 Task: Open a blank sheet, save the file as Amelia Add the quote 'The only person you should try to be better than is the person you were yesterday.'The only person you should try to be better than is the person you were yesterday.  Apply font style Apply font style Gabriola and font size 22 Align the text to the Left .Change the text color to  Purple
Action: Key pressed ctrl+N
Screenshot: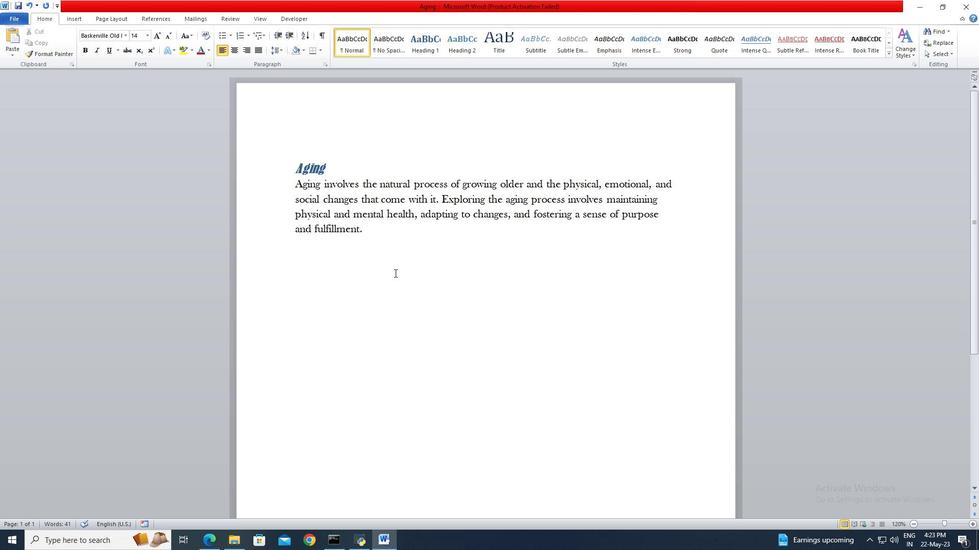 
Action: Mouse moved to (21, 17)
Screenshot: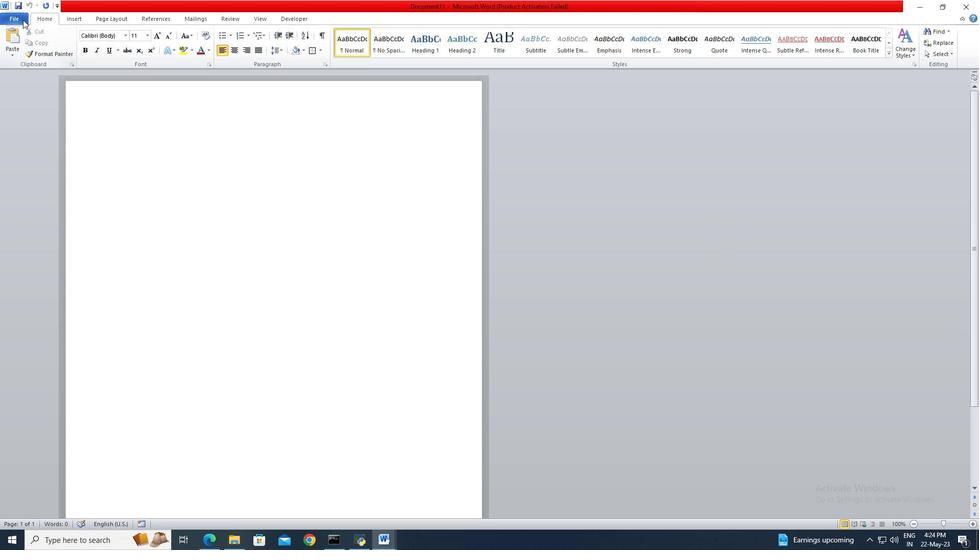 
Action: Mouse pressed left at (21, 17)
Screenshot: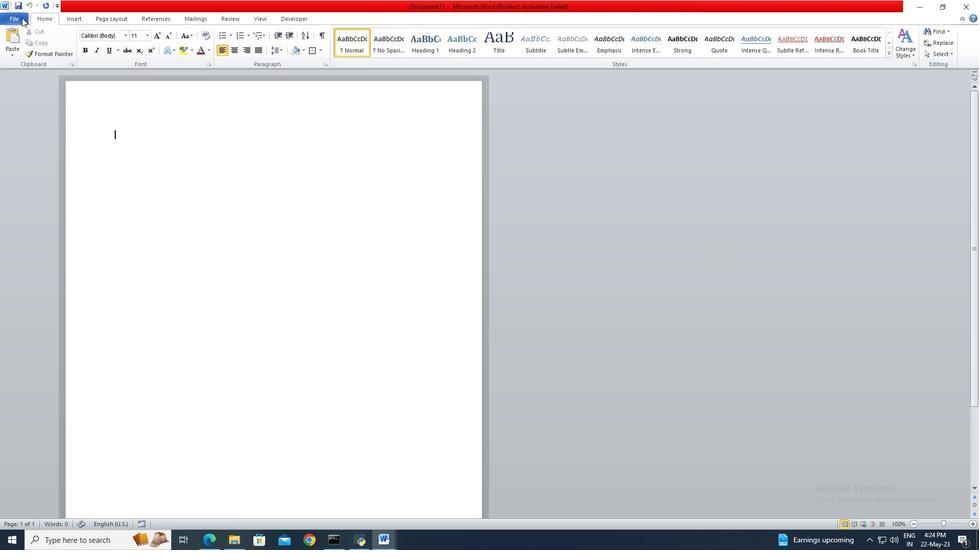 
Action: Mouse moved to (32, 49)
Screenshot: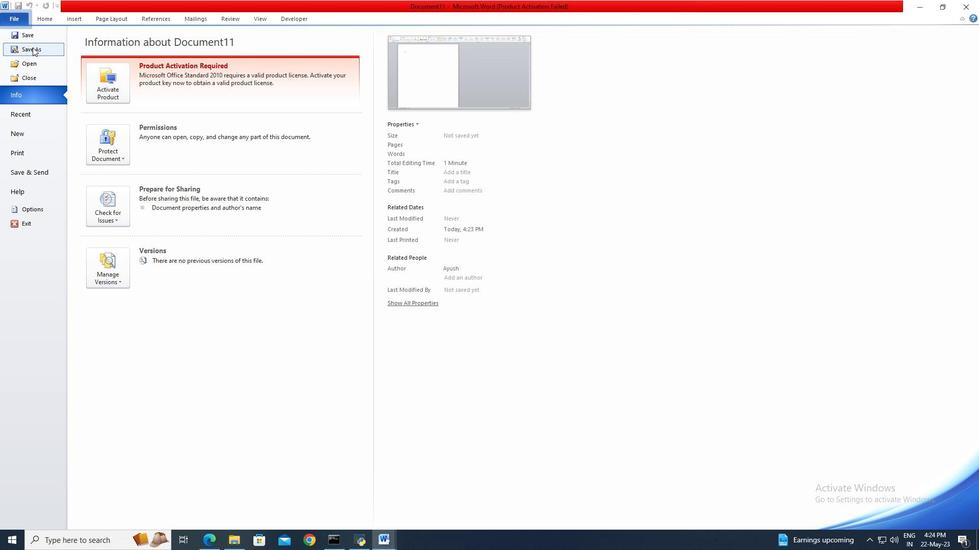 
Action: Mouse pressed left at (32, 49)
Screenshot: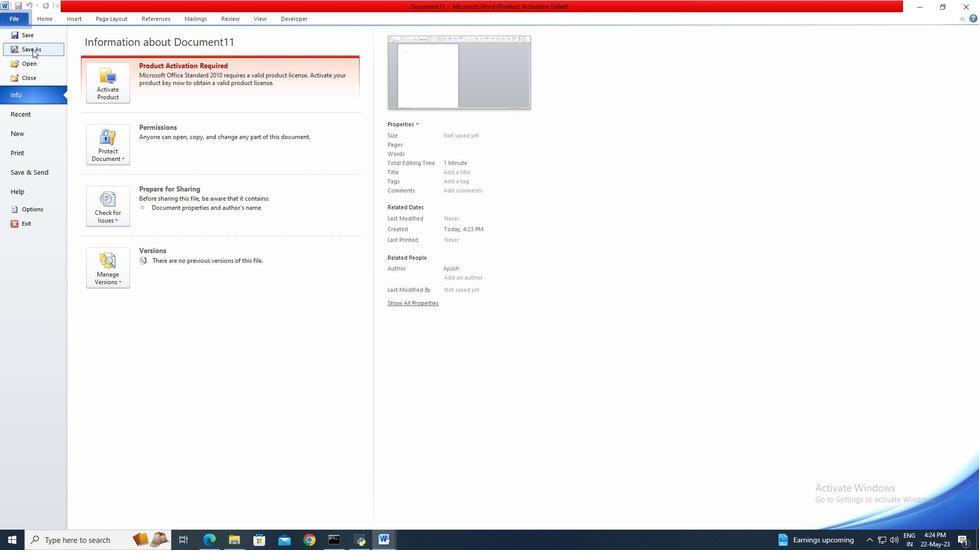 
Action: Key pressed <Key.shift>Amelia
Screenshot: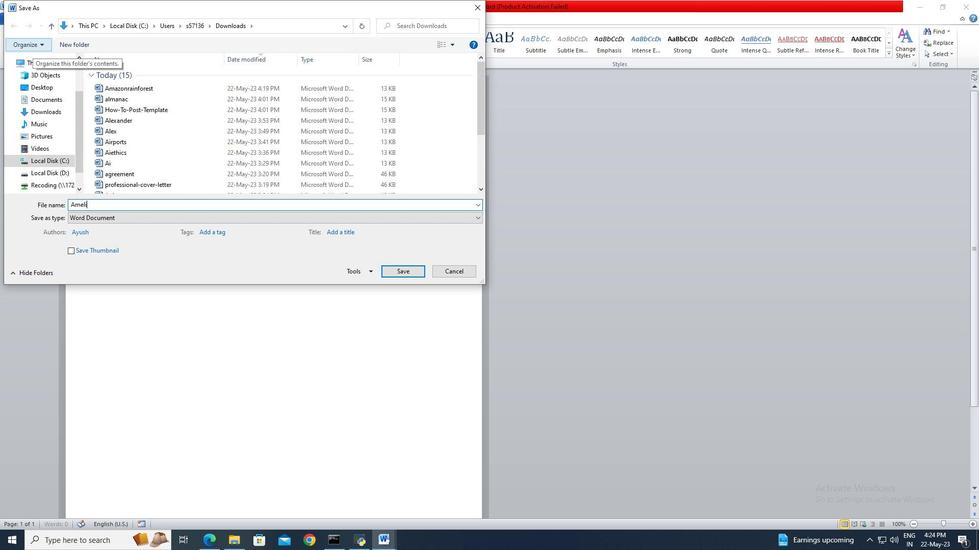
Action: Mouse moved to (396, 275)
Screenshot: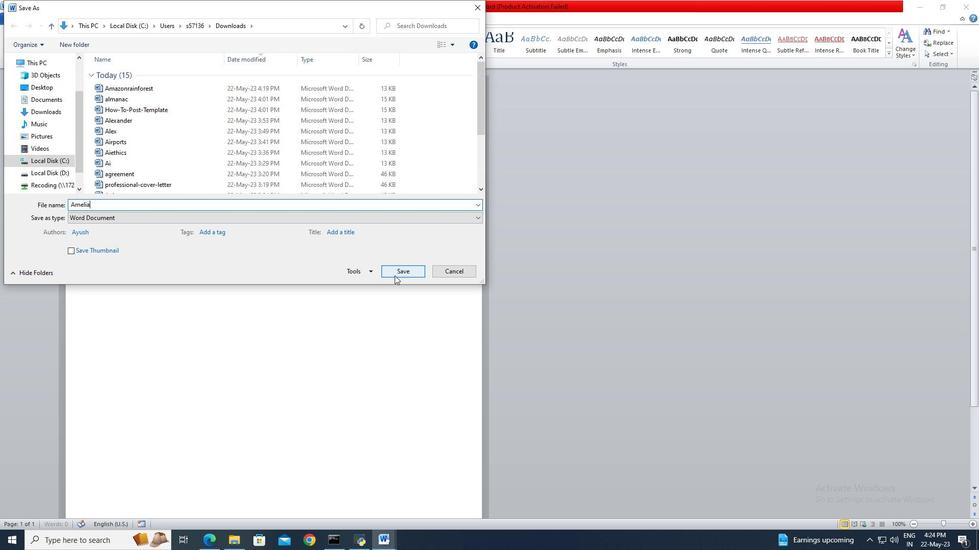 
Action: Mouse pressed left at (396, 275)
Screenshot: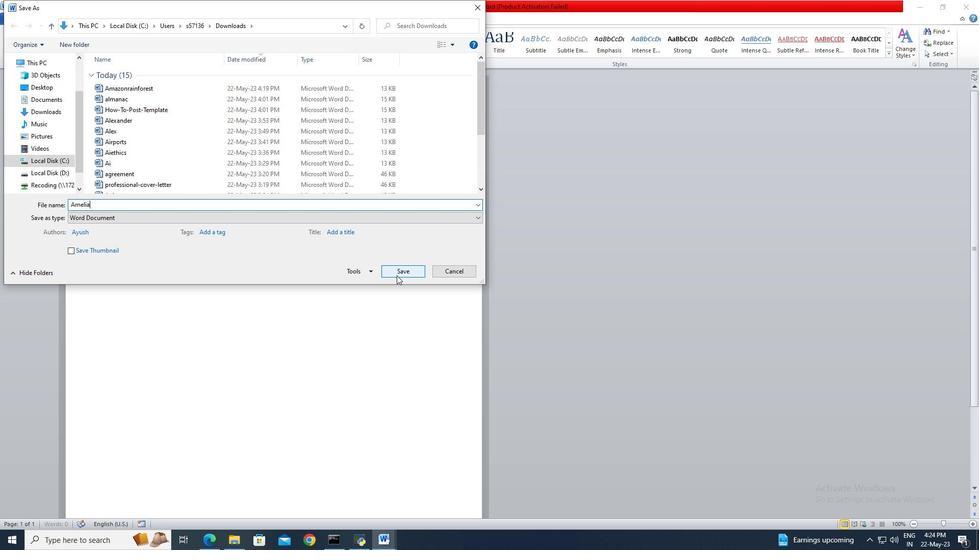 
Action: Mouse moved to (318, 217)
Screenshot: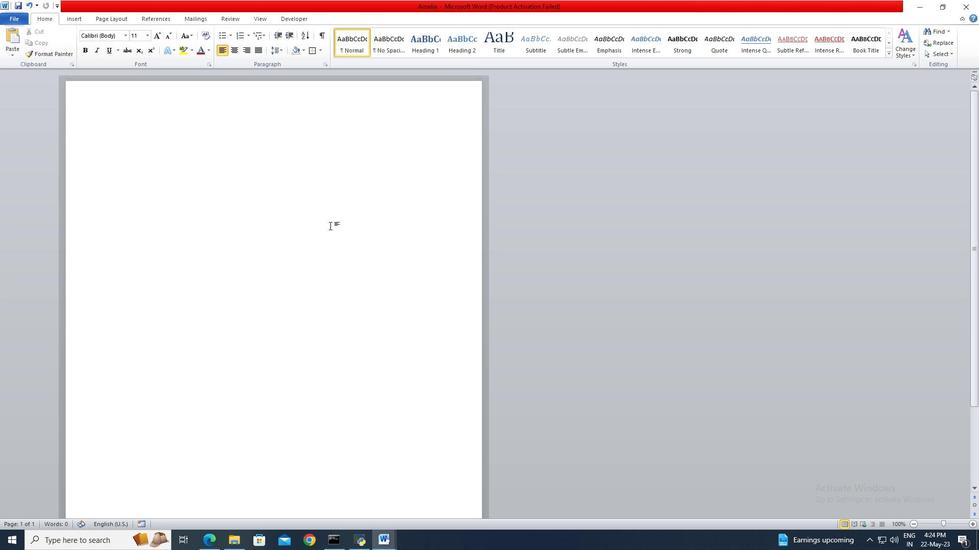 
Action: Key pressed '<Key.shift>The<Key.space>only<Key.space>person<Key.space>you<Key.space>should<Key.space>try<Key.space>to<Key.space>be<Key.space>better<Key.space>than<Key.space>is<Key.space>the<Key.space>person<Key.space>you<Key.space>were<Key.space>yesterday.'
Screenshot: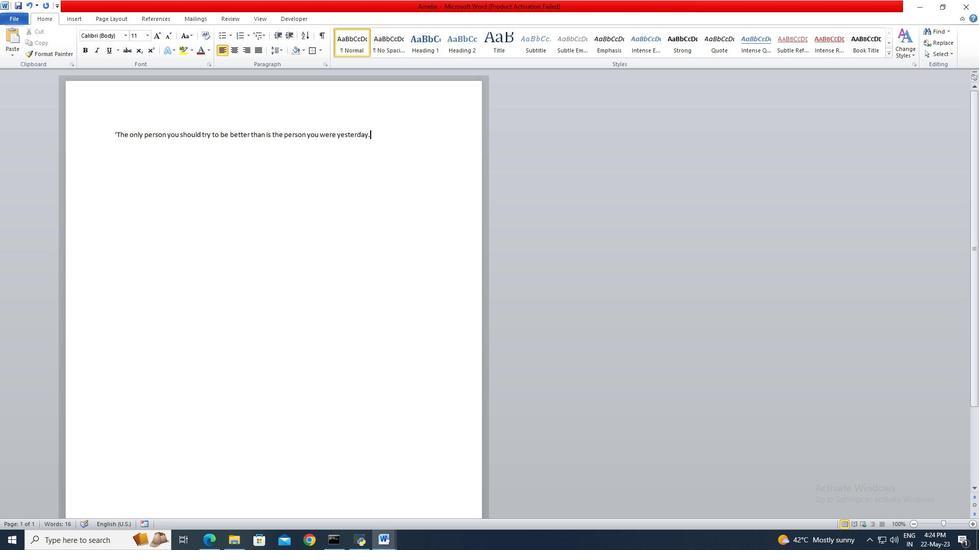 
Action: Mouse moved to (111, 132)
Screenshot: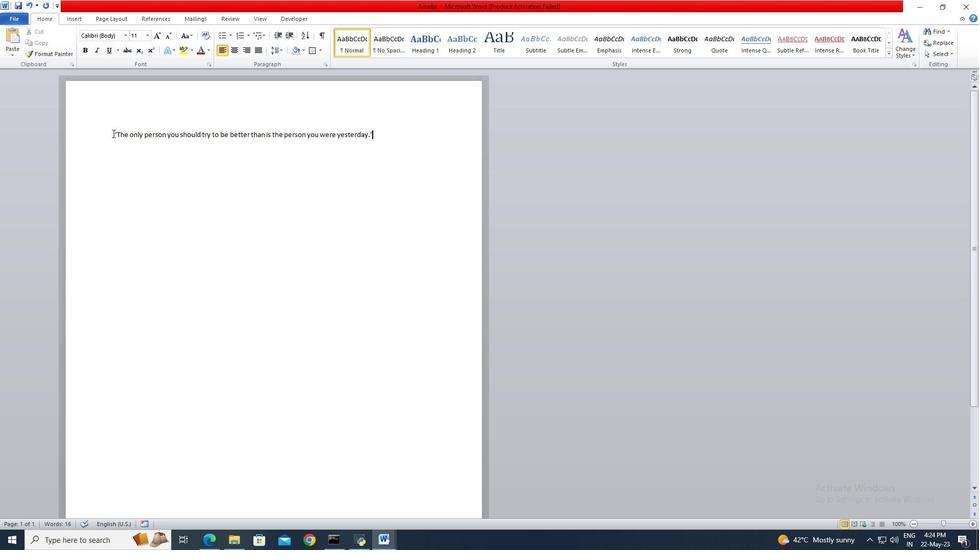 
Action: Mouse pressed left at (111, 132)
Screenshot: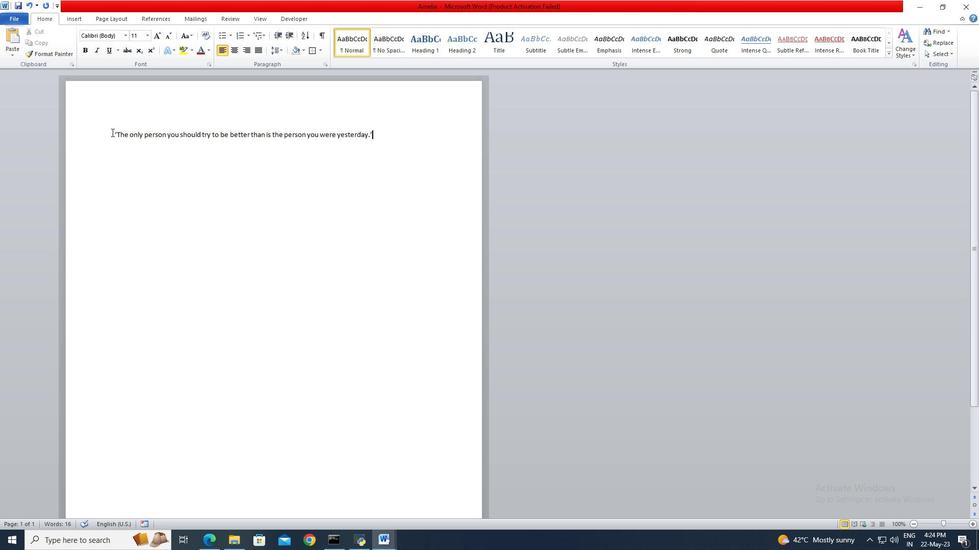 
Action: Mouse moved to (360, 147)
Screenshot: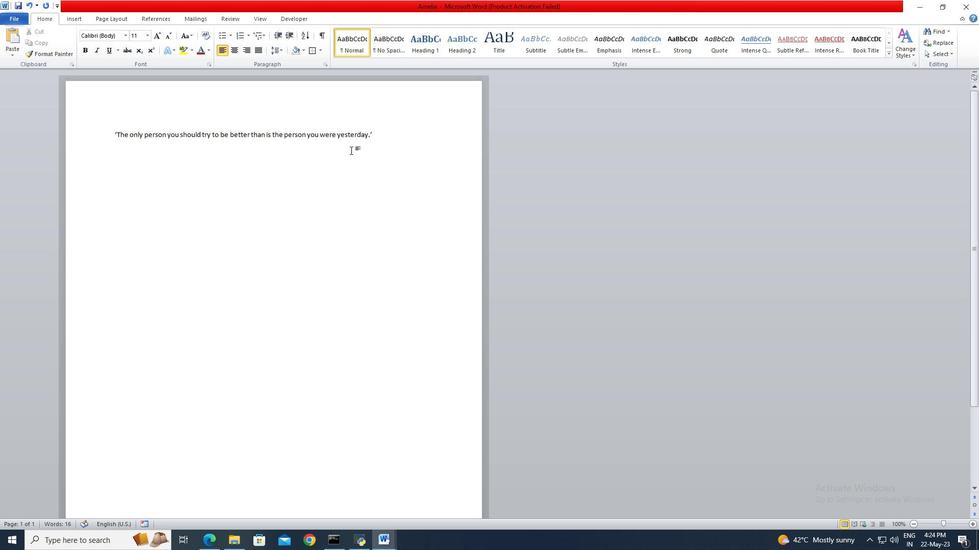 
Action: Key pressed <Key.shift>
Screenshot: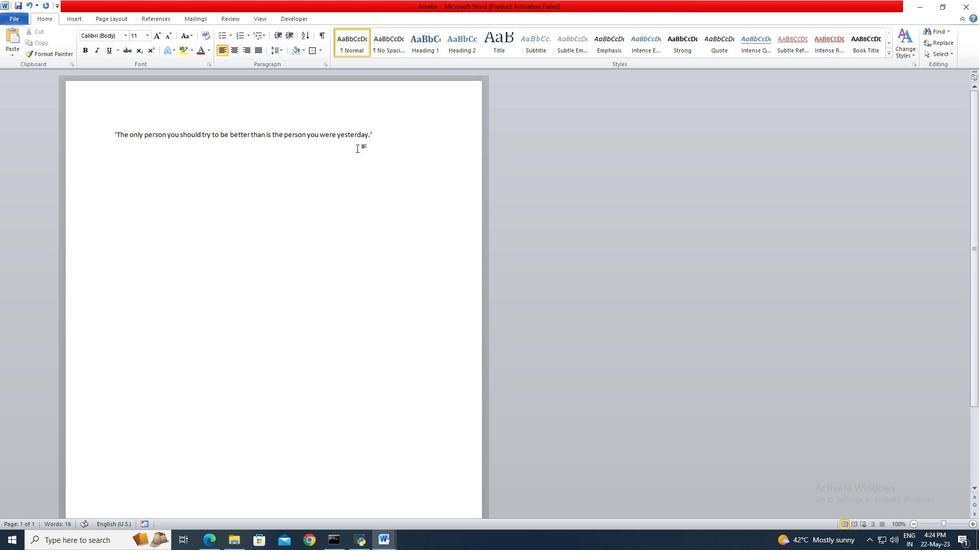 
Action: Mouse moved to (374, 139)
Screenshot: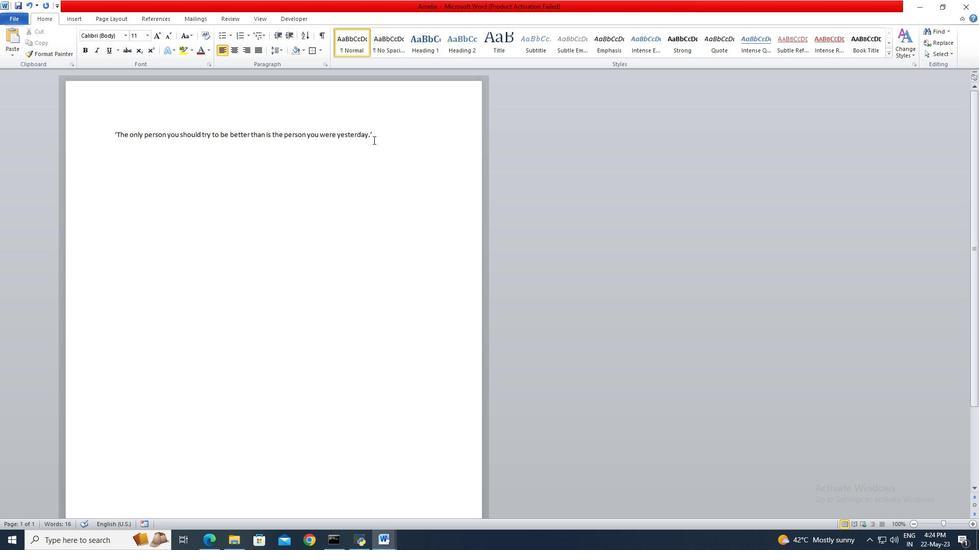 
Action: Mouse pressed left at (374, 139)
Screenshot: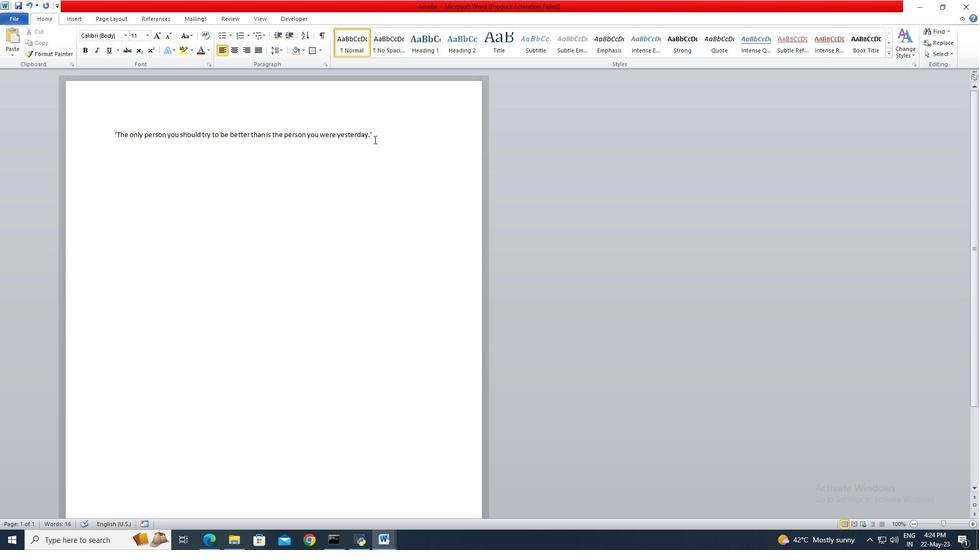 
Action: Key pressed <Key.shift><Key.shift><Key.shift>
Screenshot: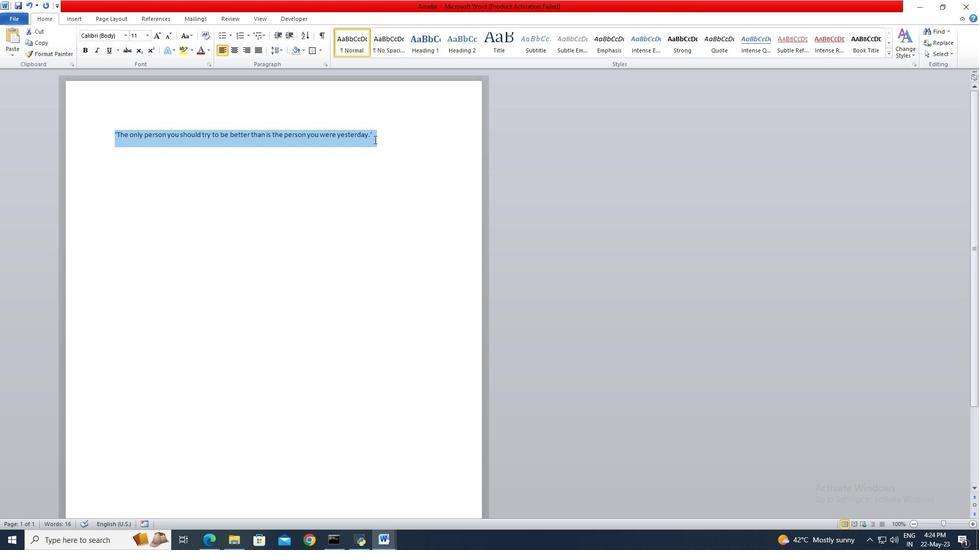 
Action: Mouse moved to (126, 33)
Screenshot: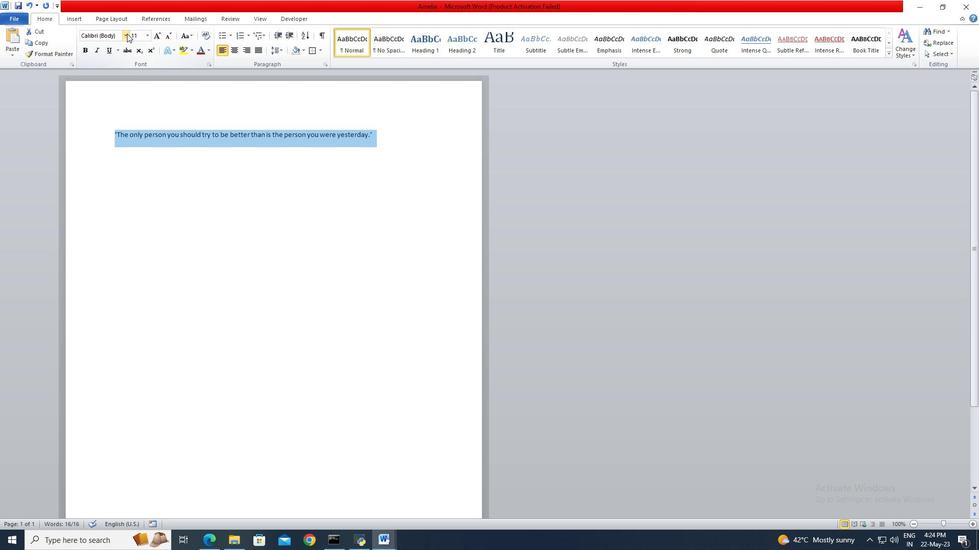 
Action: Mouse pressed left at (126, 33)
Screenshot: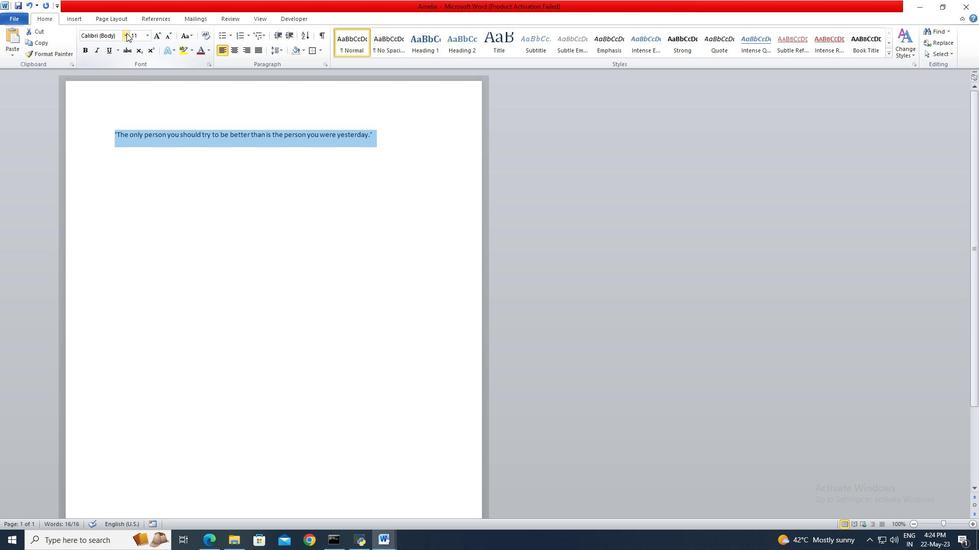 
Action: Mouse moved to (120, 301)
Screenshot: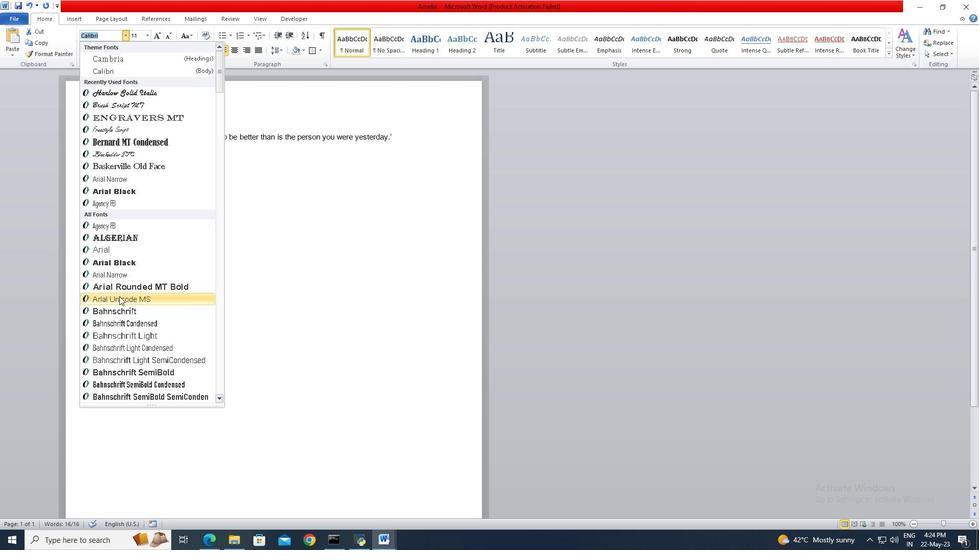 
Action: Mouse scrolled (120, 300) with delta (0, 0)
Screenshot: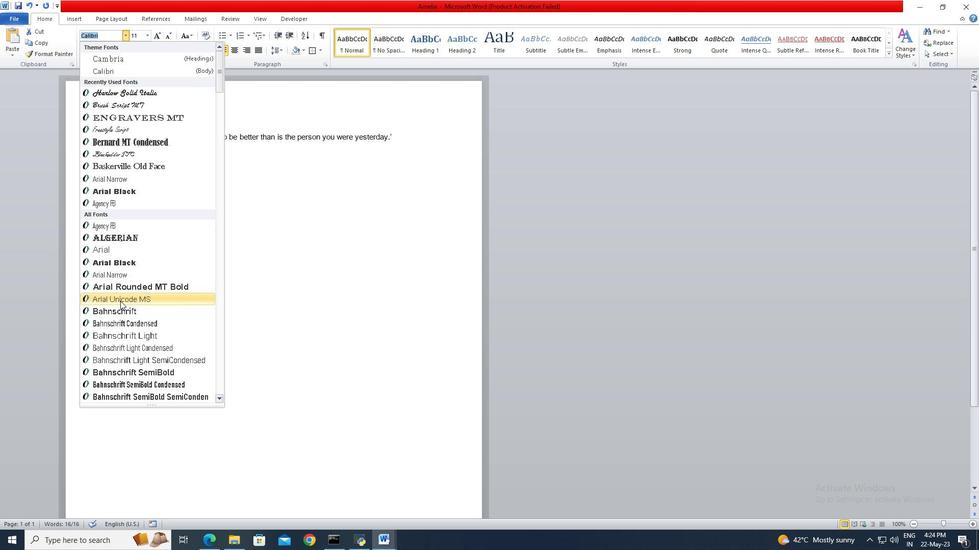 
Action: Mouse scrolled (120, 300) with delta (0, 0)
Screenshot: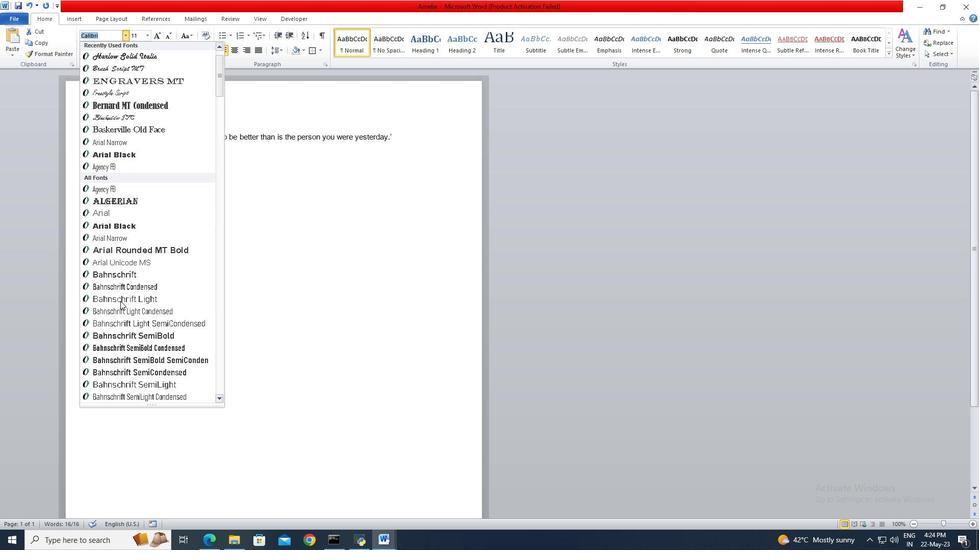 
Action: Mouse scrolled (120, 300) with delta (0, 0)
Screenshot: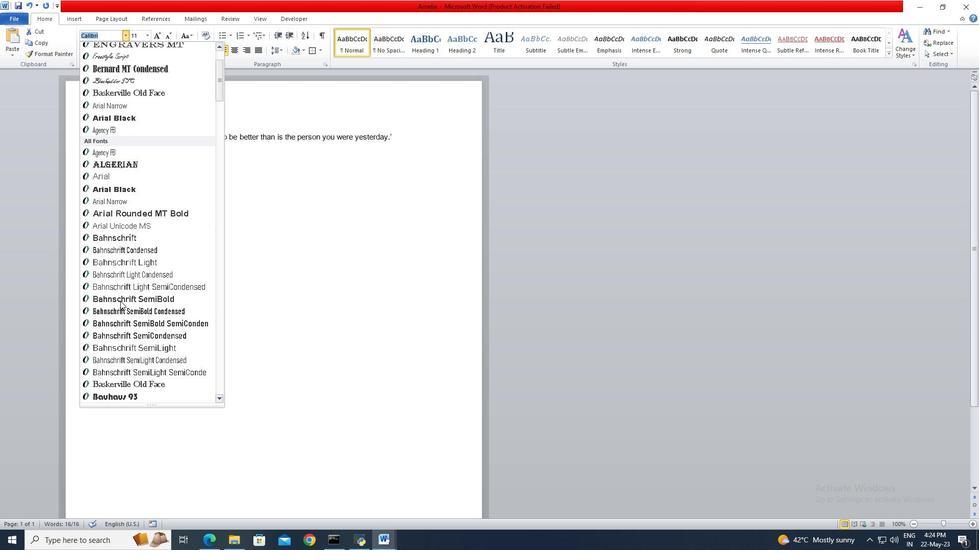 
Action: Mouse scrolled (120, 300) with delta (0, 0)
Screenshot: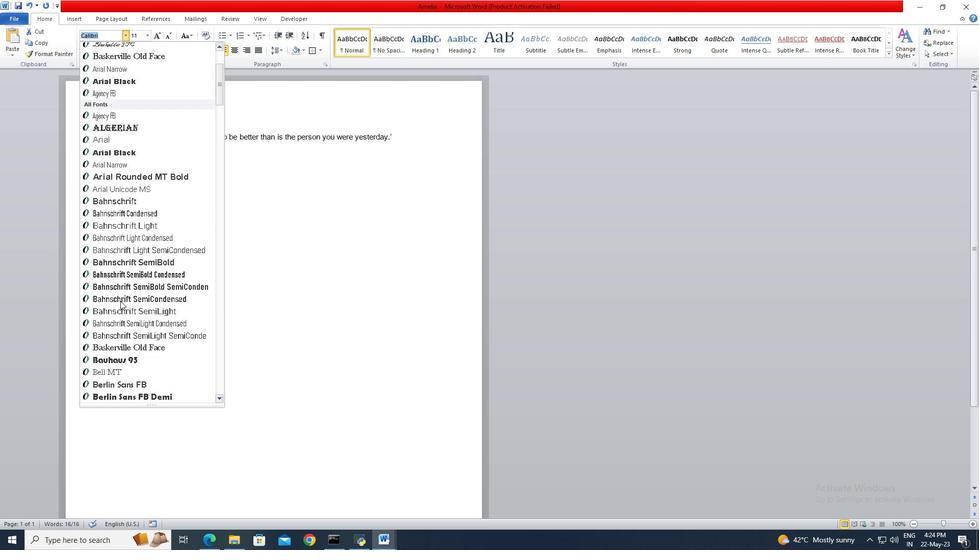 
Action: Mouse scrolled (120, 300) with delta (0, 0)
Screenshot: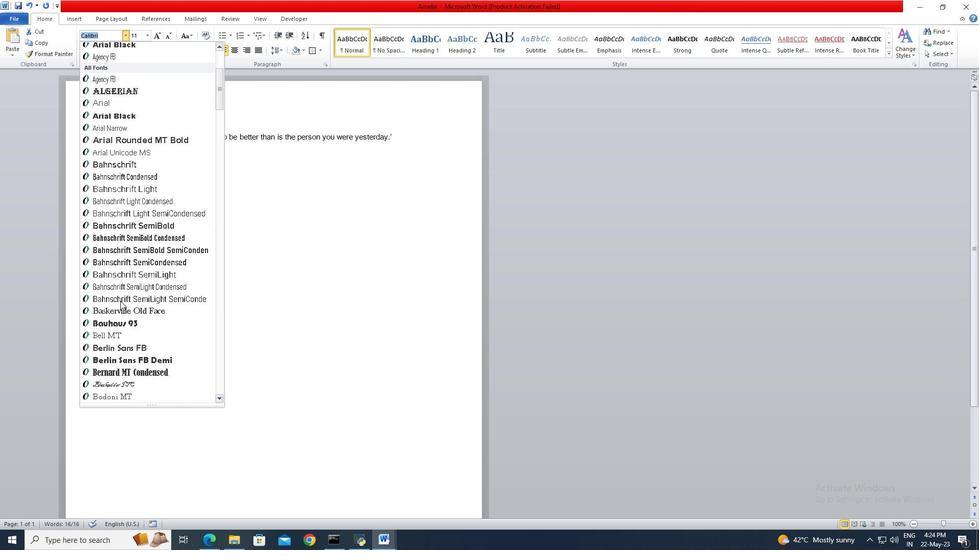 
Action: Mouse scrolled (120, 300) with delta (0, 0)
Screenshot: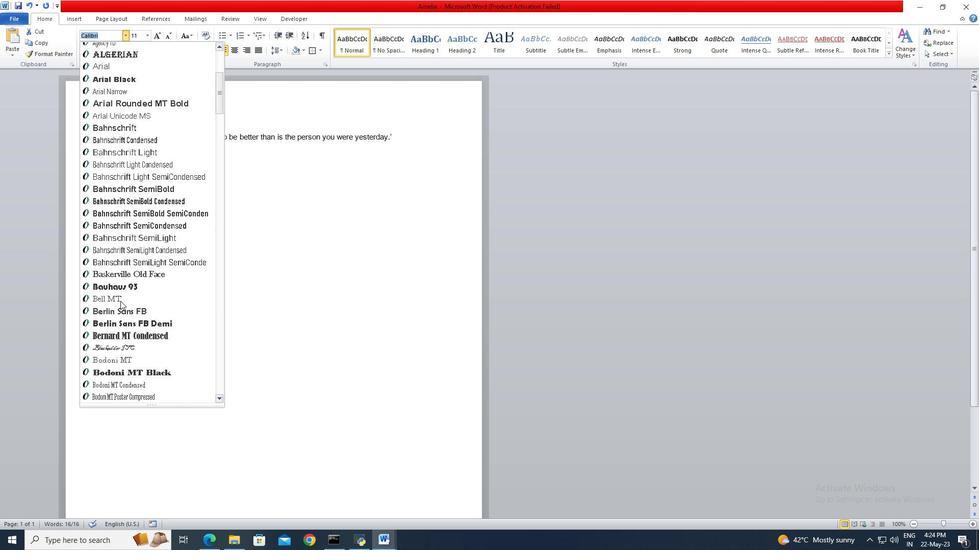 
Action: Mouse scrolled (120, 300) with delta (0, 0)
Screenshot: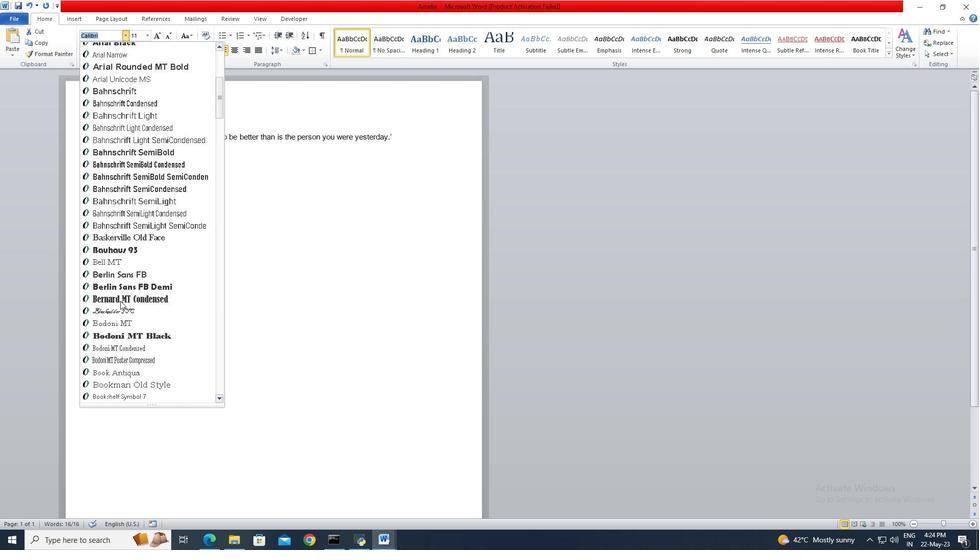 
Action: Mouse scrolled (120, 300) with delta (0, 0)
Screenshot: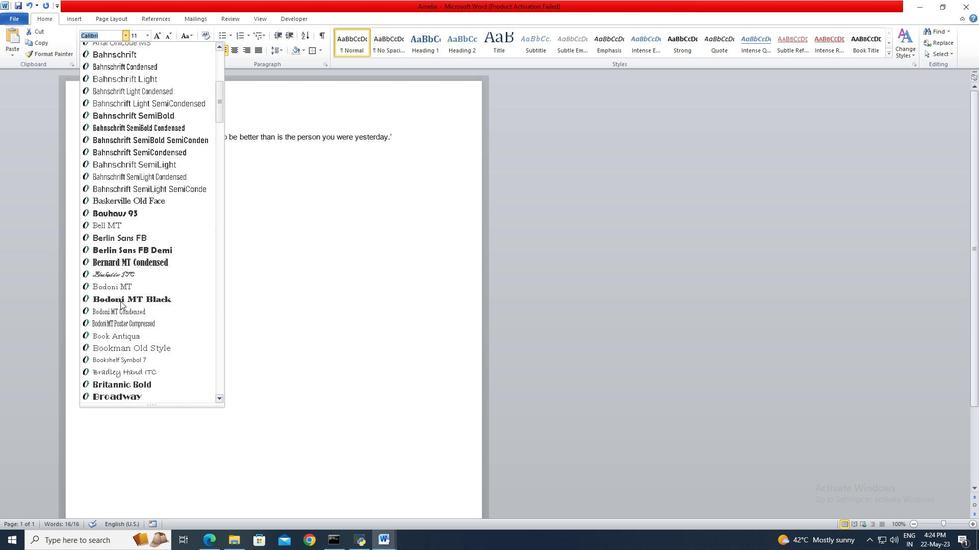 
Action: Mouse scrolled (120, 300) with delta (0, 0)
Screenshot: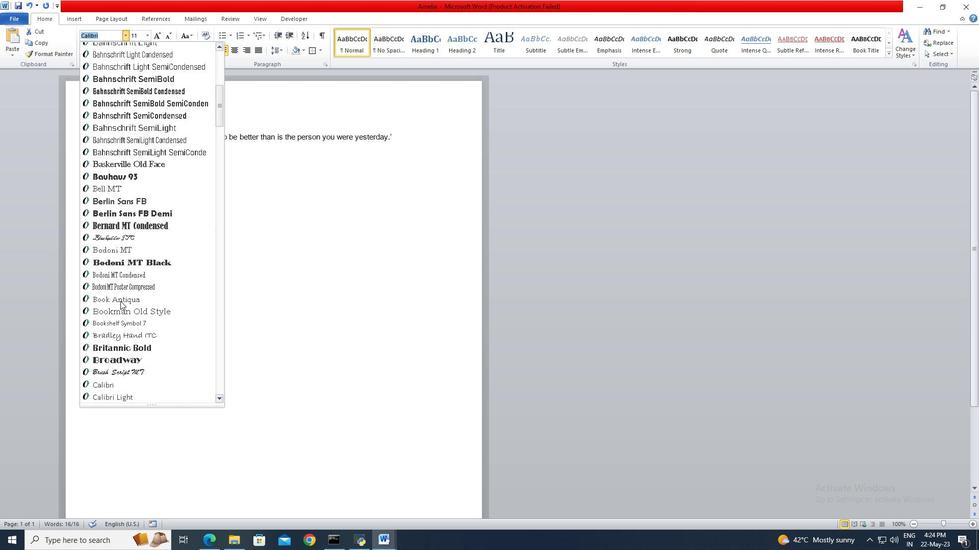 
Action: Mouse scrolled (120, 300) with delta (0, 0)
Screenshot: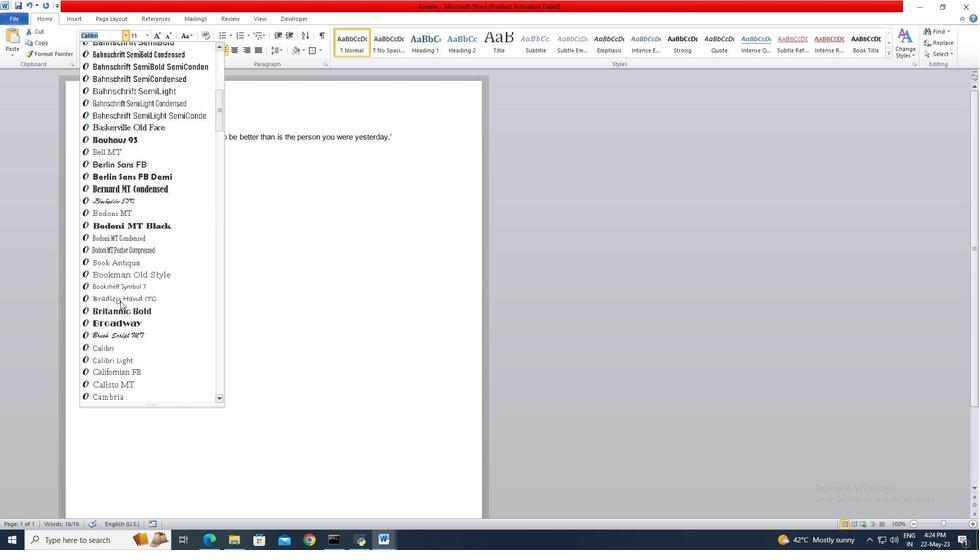 
Action: Mouse scrolled (120, 300) with delta (0, 0)
Screenshot: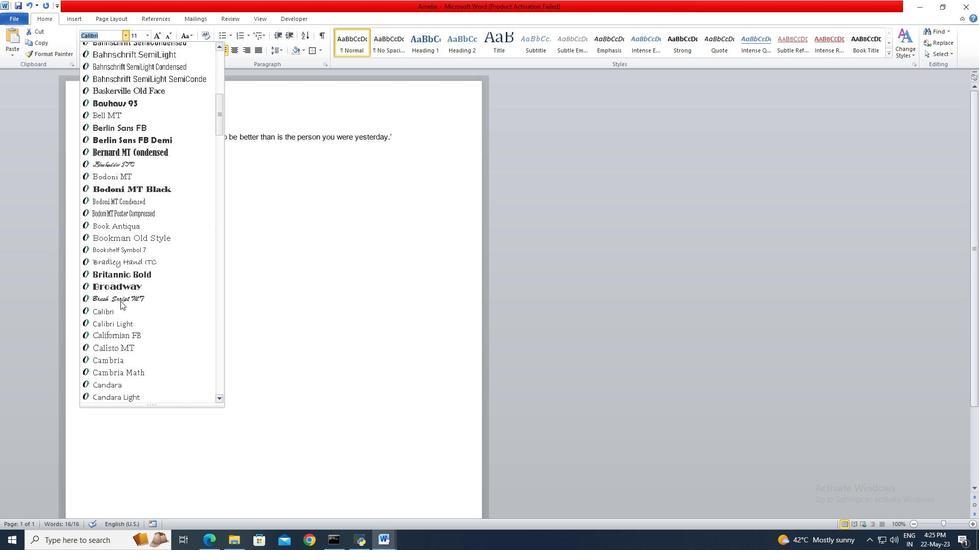 
Action: Mouse scrolled (120, 300) with delta (0, 0)
Screenshot: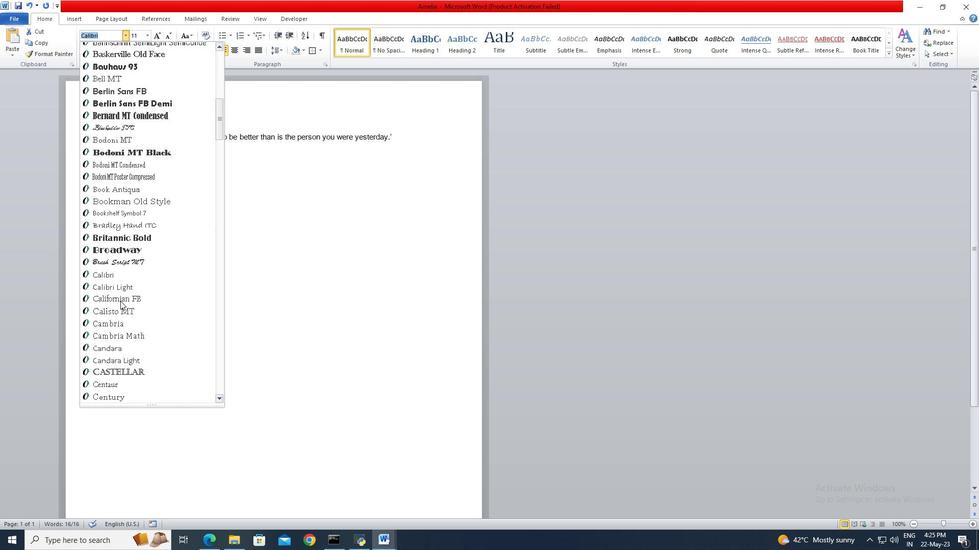 
Action: Mouse scrolled (120, 300) with delta (0, 0)
Screenshot: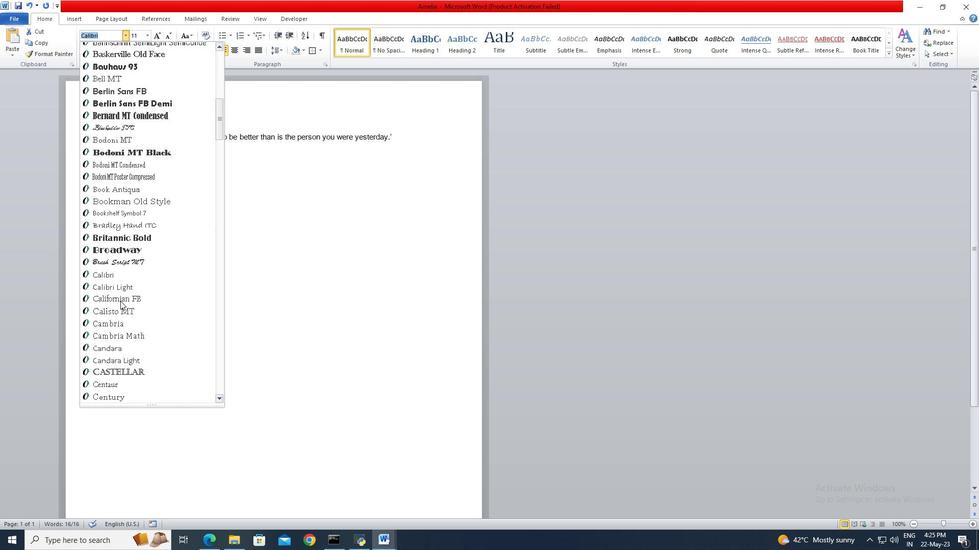 
Action: Mouse scrolled (120, 300) with delta (0, 0)
Screenshot: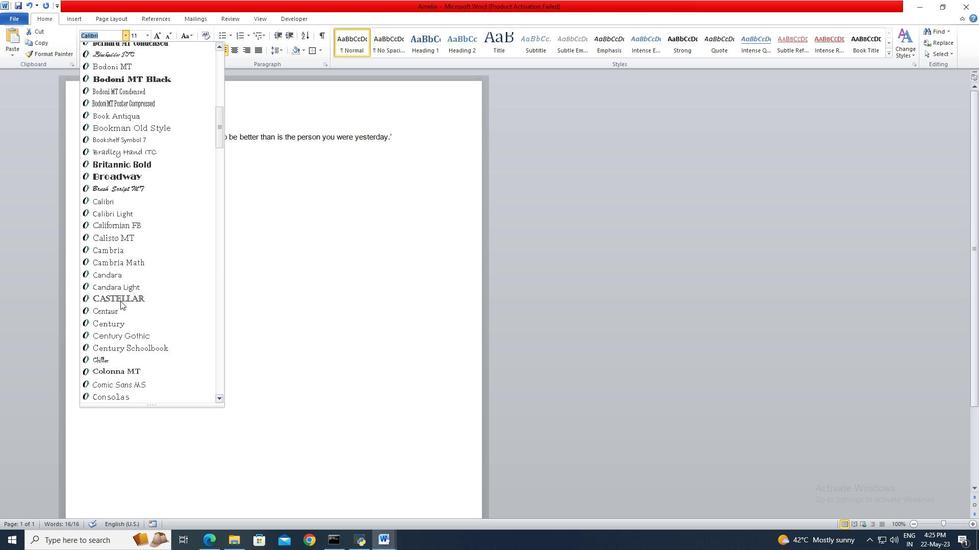 
Action: Mouse scrolled (120, 300) with delta (0, 0)
Screenshot: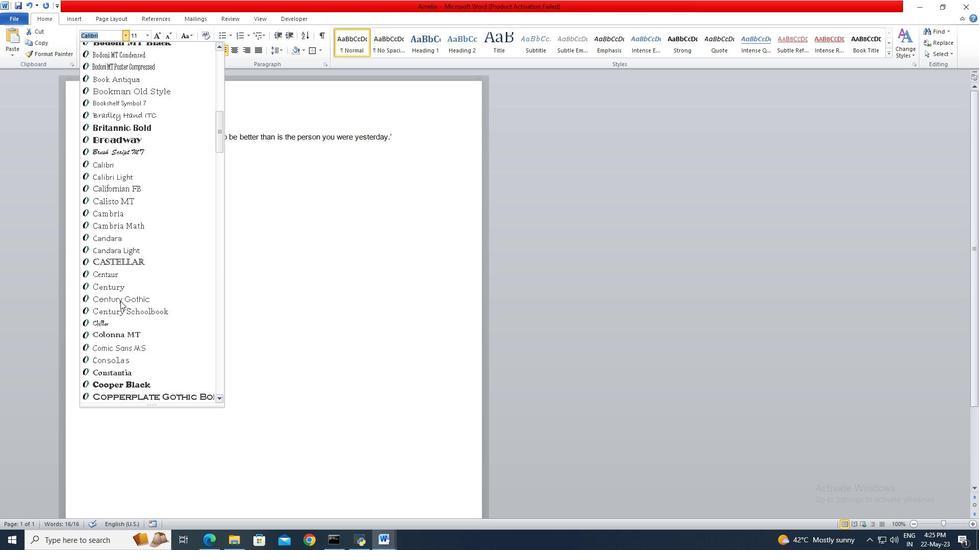 
Action: Mouse scrolled (120, 300) with delta (0, 0)
Screenshot: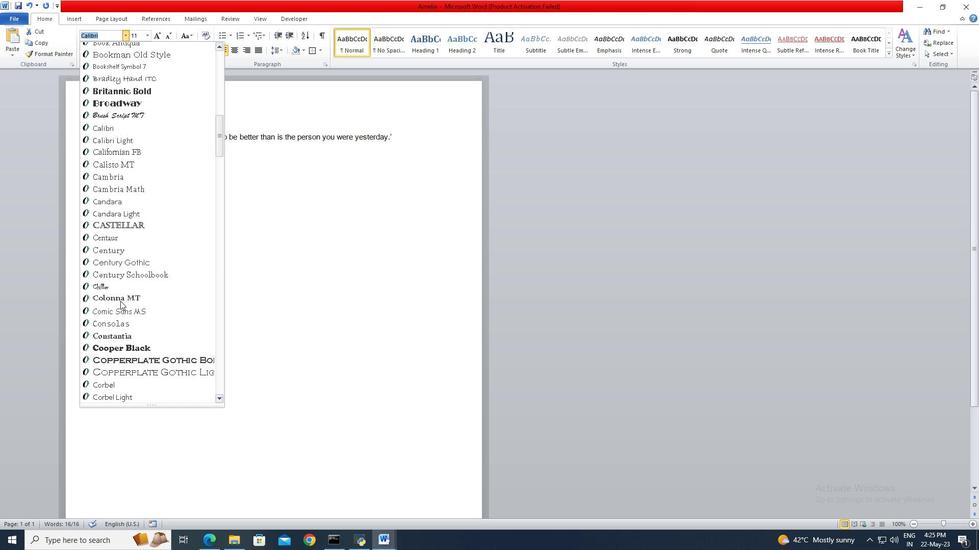 
Action: Mouse scrolled (120, 300) with delta (0, 0)
Screenshot: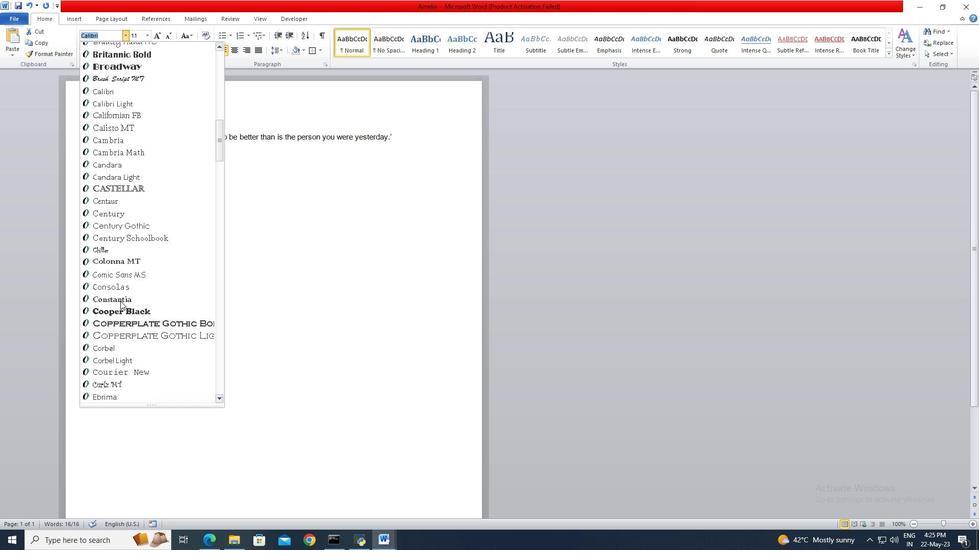 
Action: Mouse scrolled (120, 300) with delta (0, 0)
Screenshot: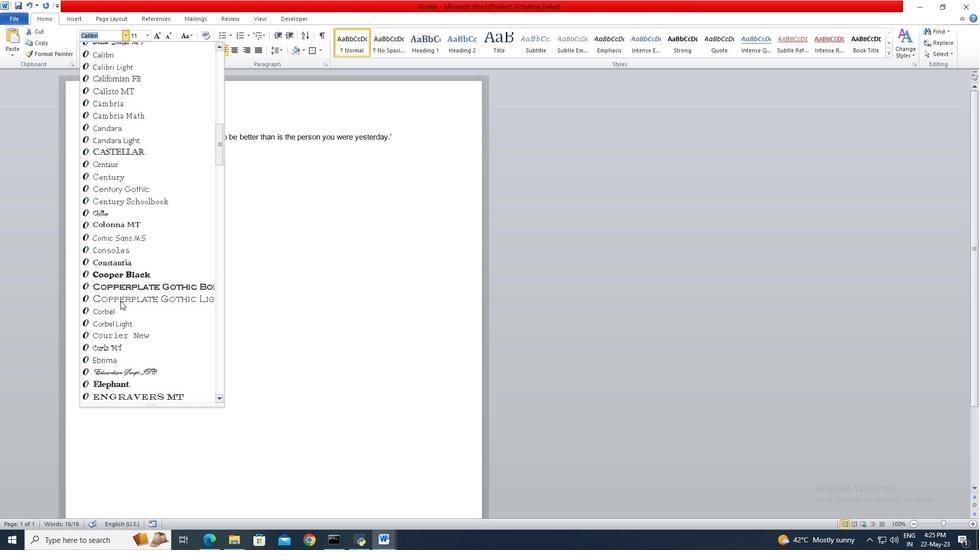 
Action: Mouse scrolled (120, 300) with delta (0, 0)
Screenshot: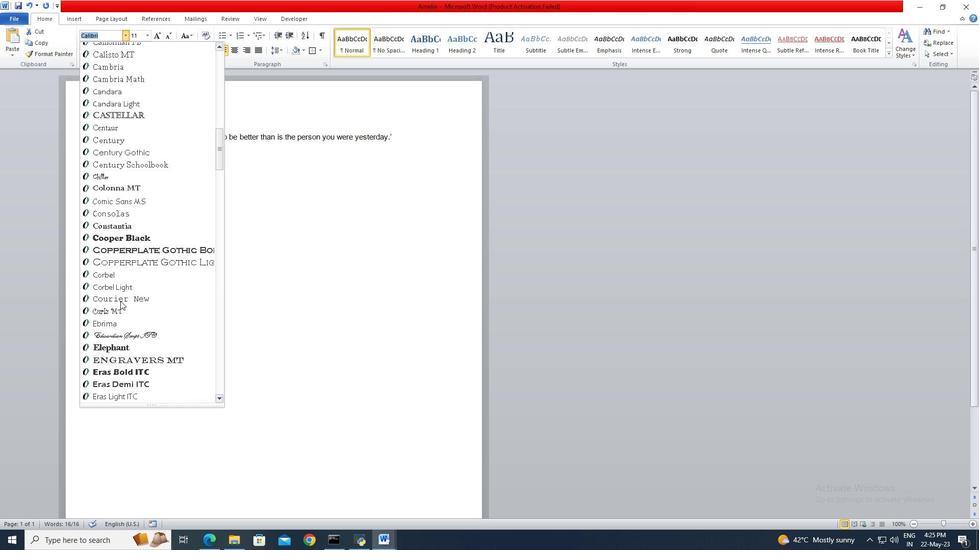 
Action: Mouse scrolled (120, 300) with delta (0, 0)
Screenshot: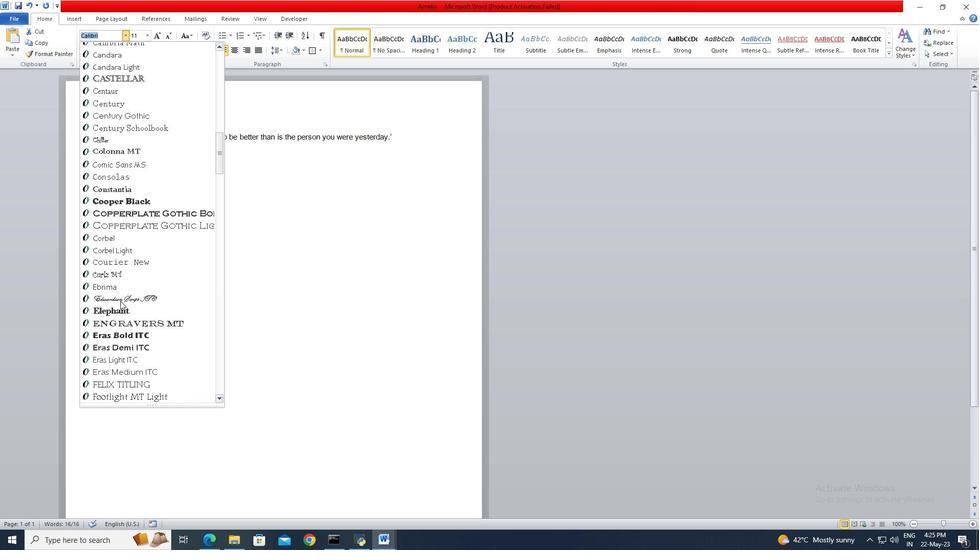 
Action: Mouse scrolled (120, 300) with delta (0, 0)
Screenshot: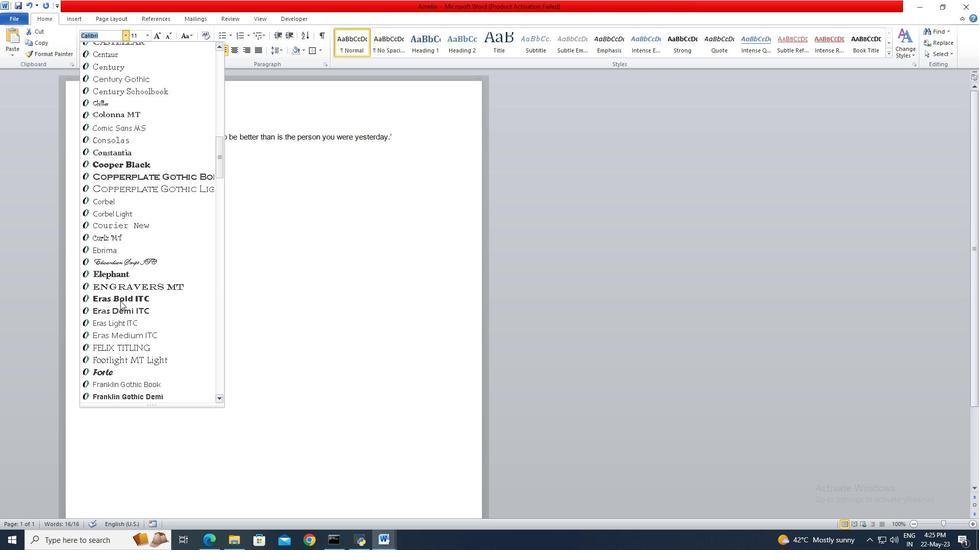 
Action: Mouse scrolled (120, 300) with delta (0, 0)
Screenshot: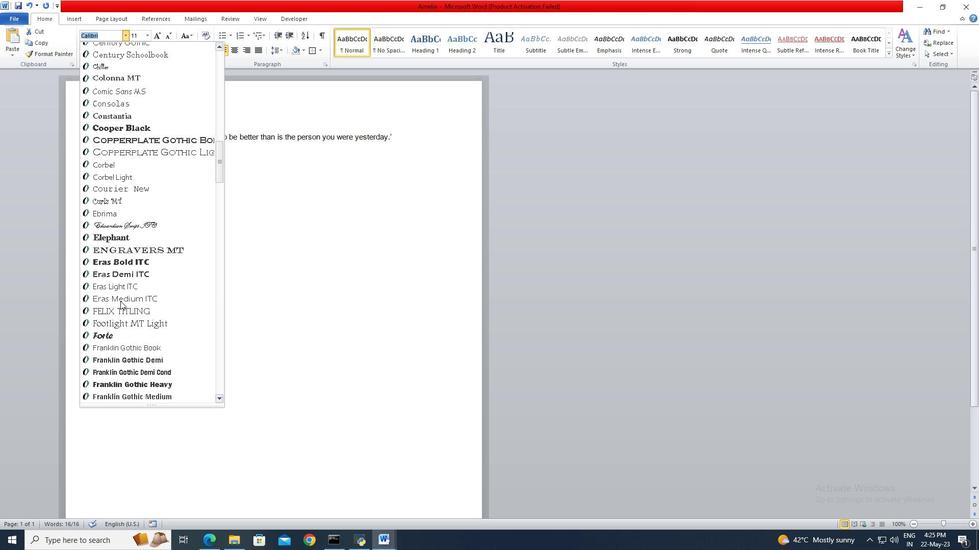 
Action: Mouse scrolled (120, 300) with delta (0, 0)
Screenshot: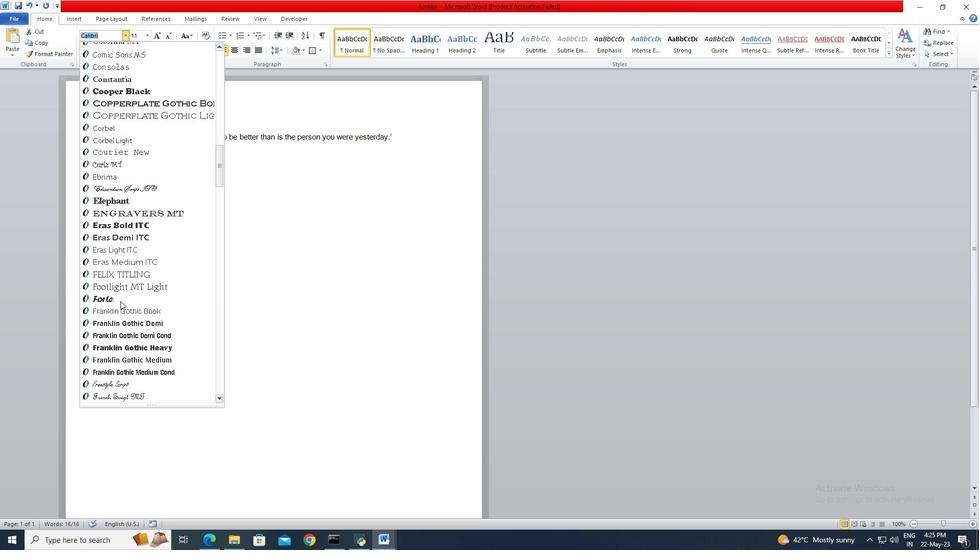 
Action: Mouse scrolled (120, 300) with delta (0, 0)
Screenshot: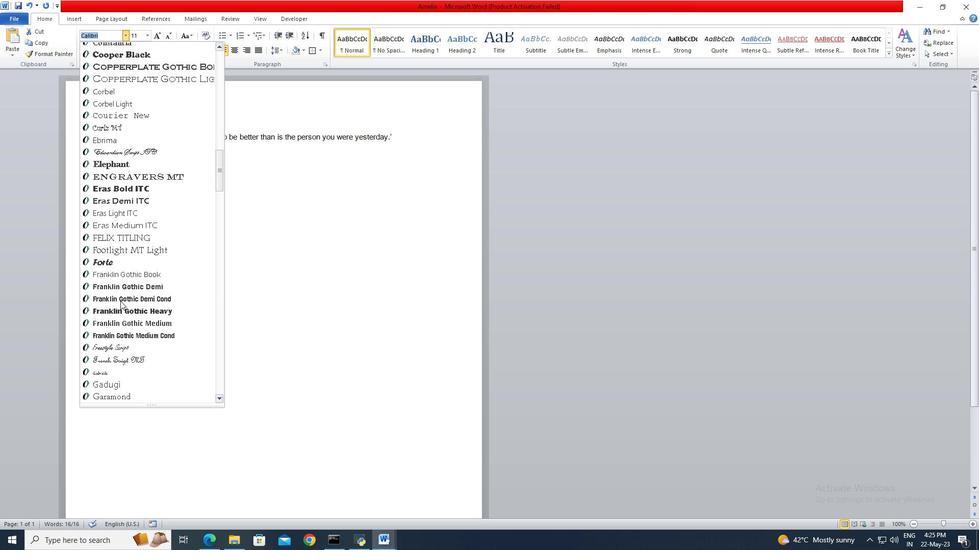 
Action: Mouse moved to (117, 336)
Screenshot: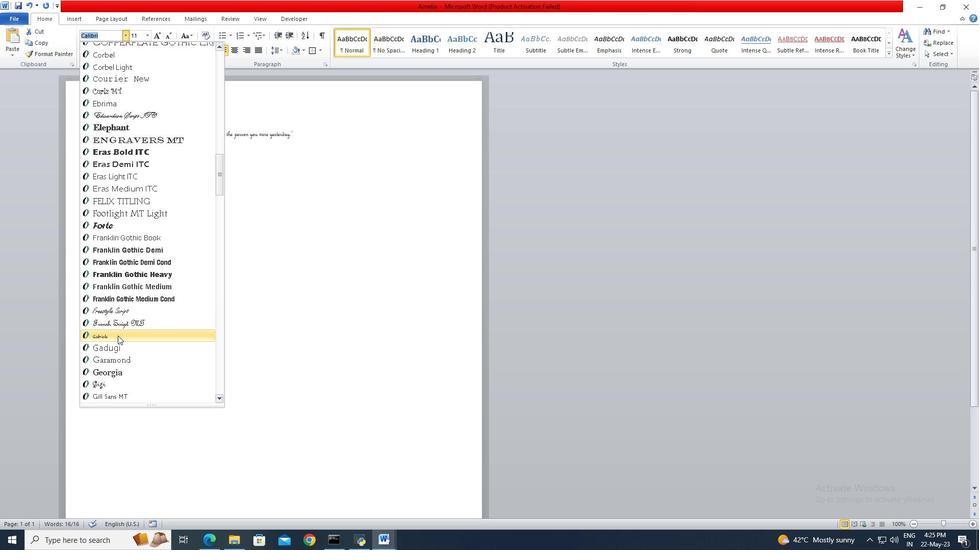 
Action: Mouse pressed left at (117, 336)
Screenshot: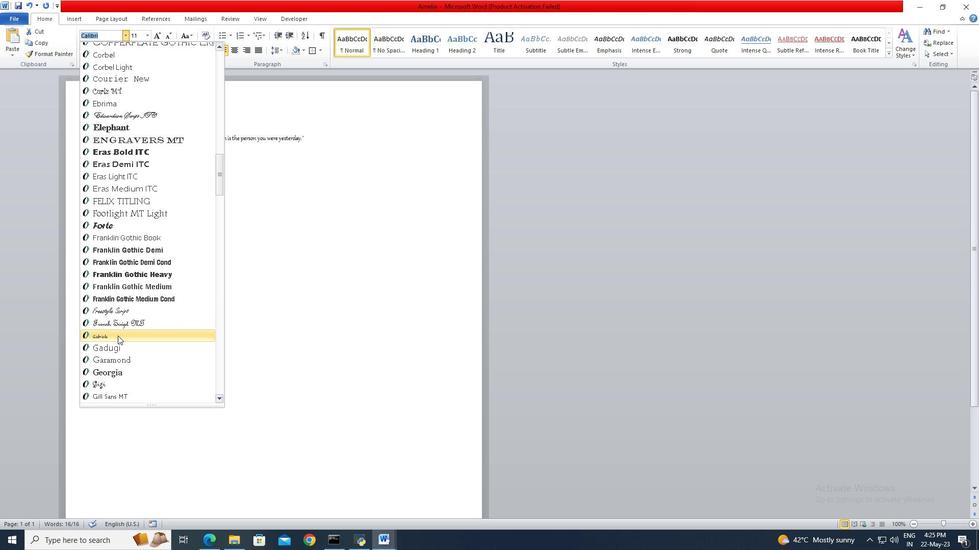 
Action: Mouse moved to (148, 35)
Screenshot: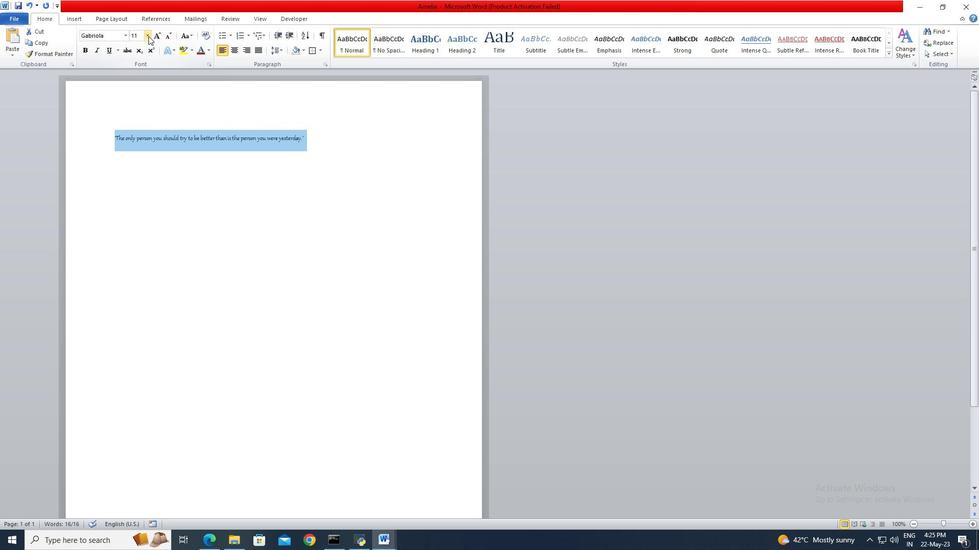 
Action: Mouse pressed left at (148, 35)
Screenshot: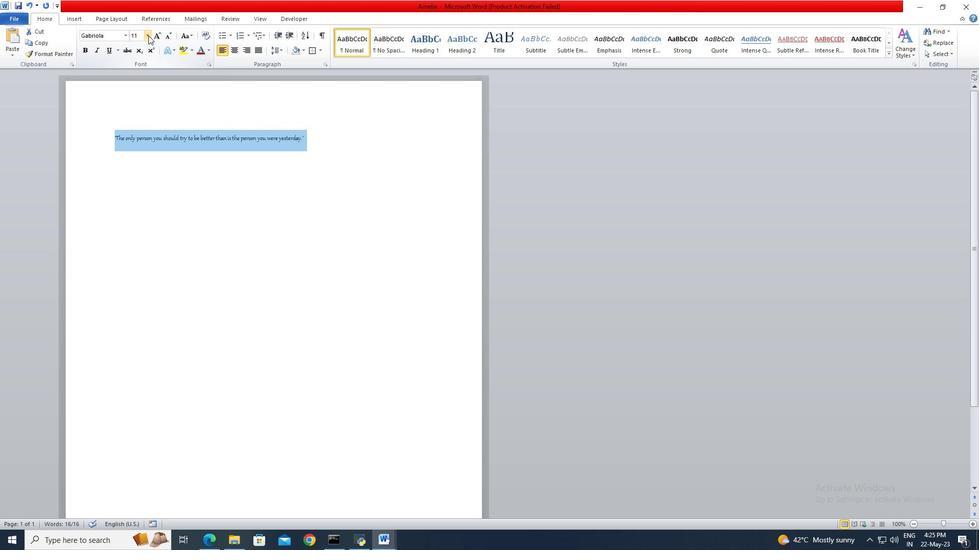 
Action: Mouse moved to (139, 123)
Screenshot: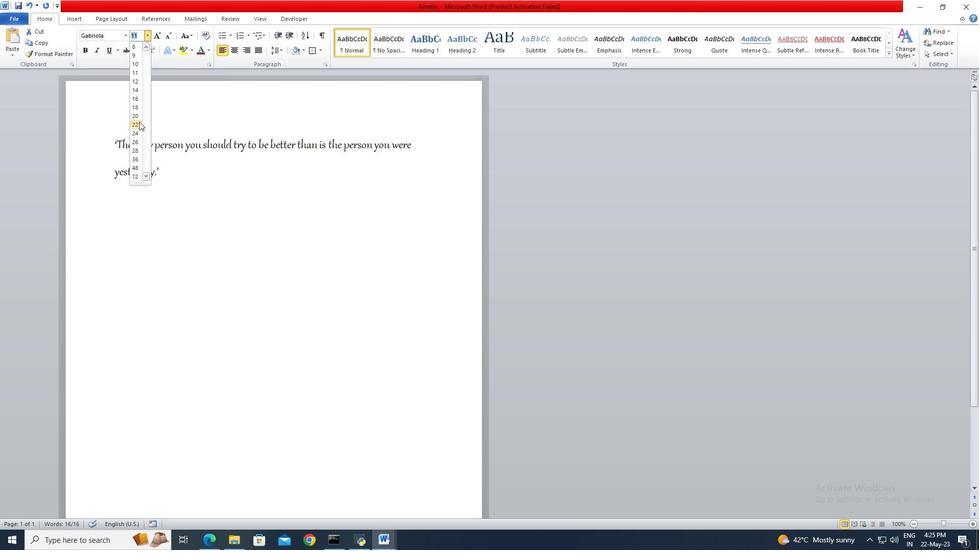 
Action: Mouse pressed left at (139, 123)
Screenshot: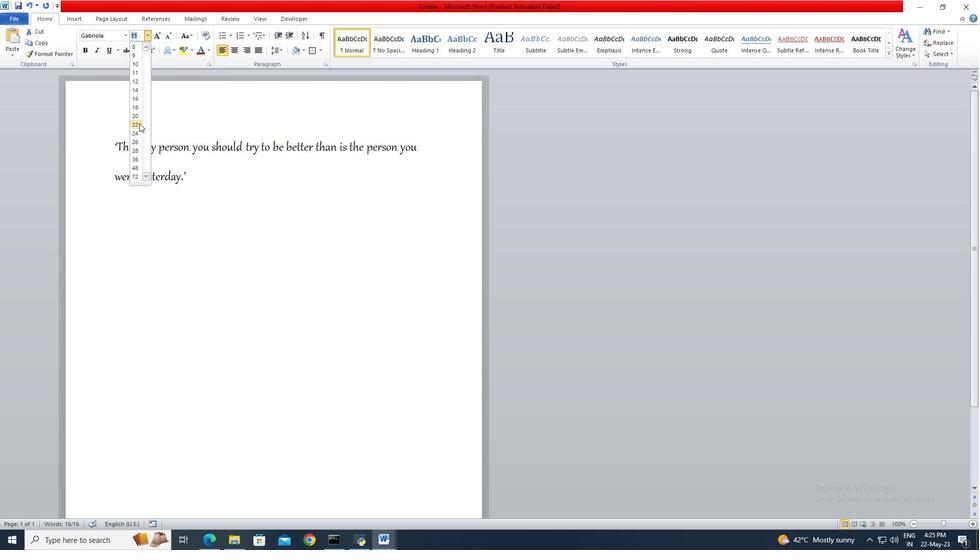 
Action: Mouse moved to (227, 48)
Screenshot: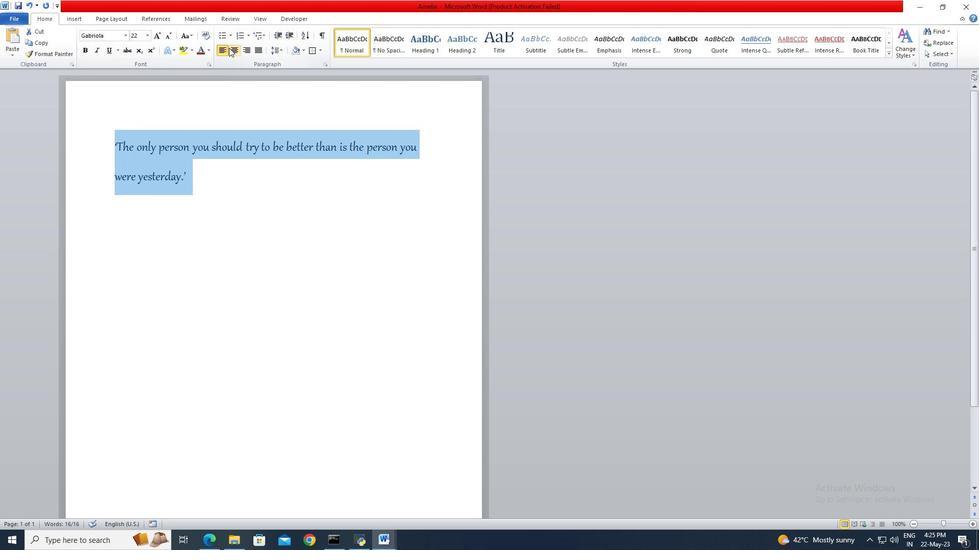 
Action: Mouse pressed left at (227, 48)
Screenshot: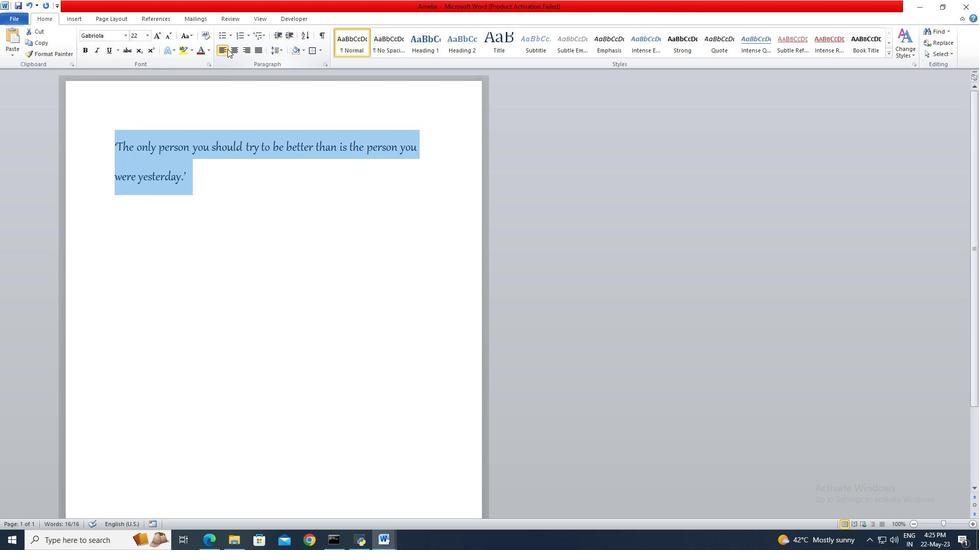 
Action: Mouse moved to (224, 52)
Screenshot: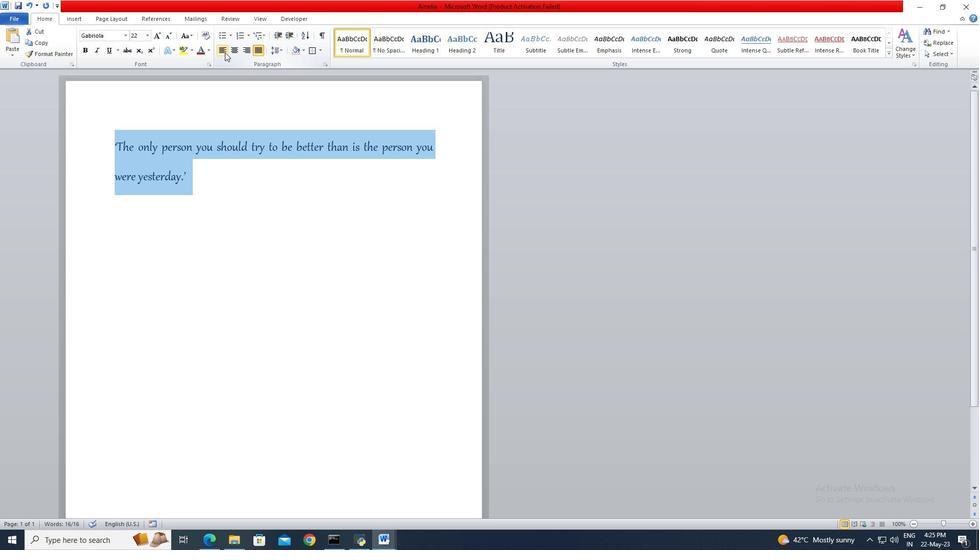 
Action: Mouse pressed left at (224, 52)
Screenshot: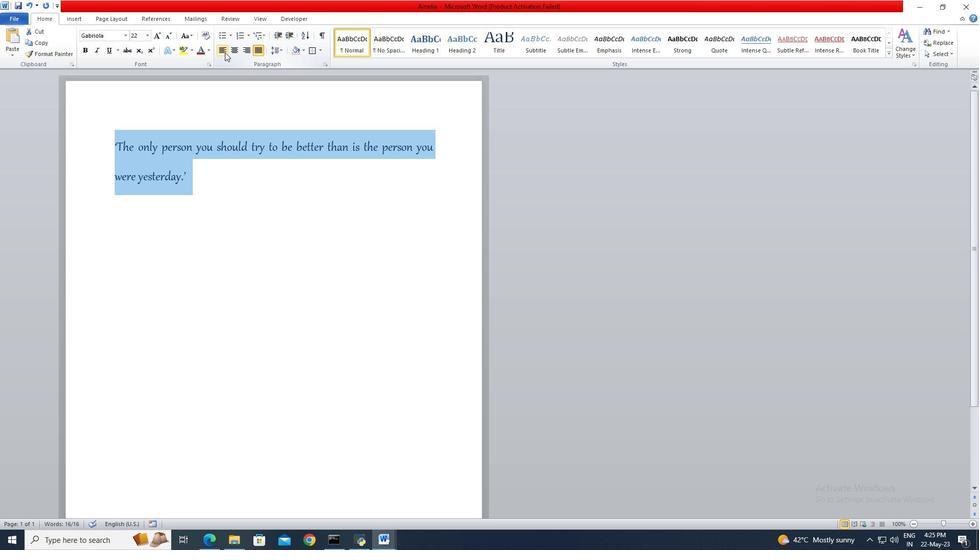 
Action: Mouse moved to (209, 52)
Screenshot: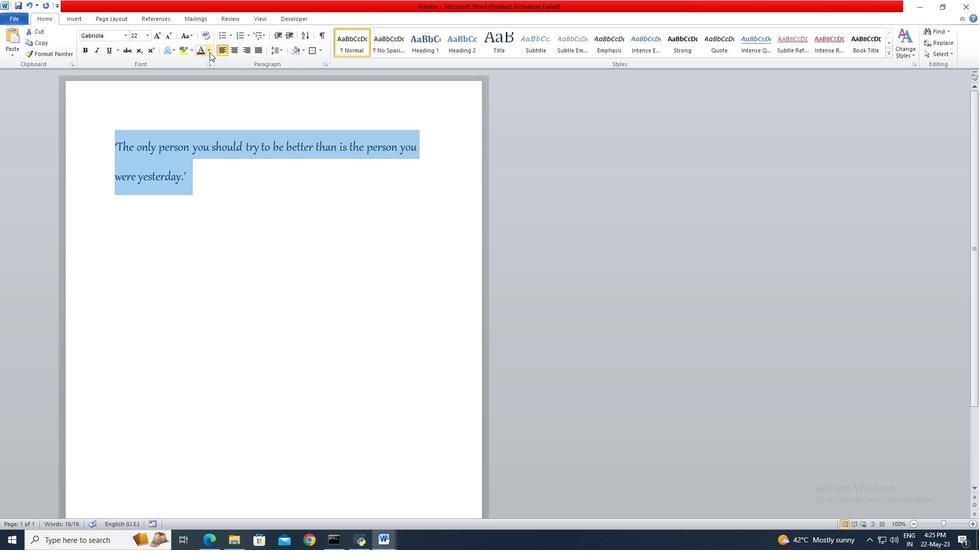 
Action: Mouse pressed left at (209, 52)
Screenshot: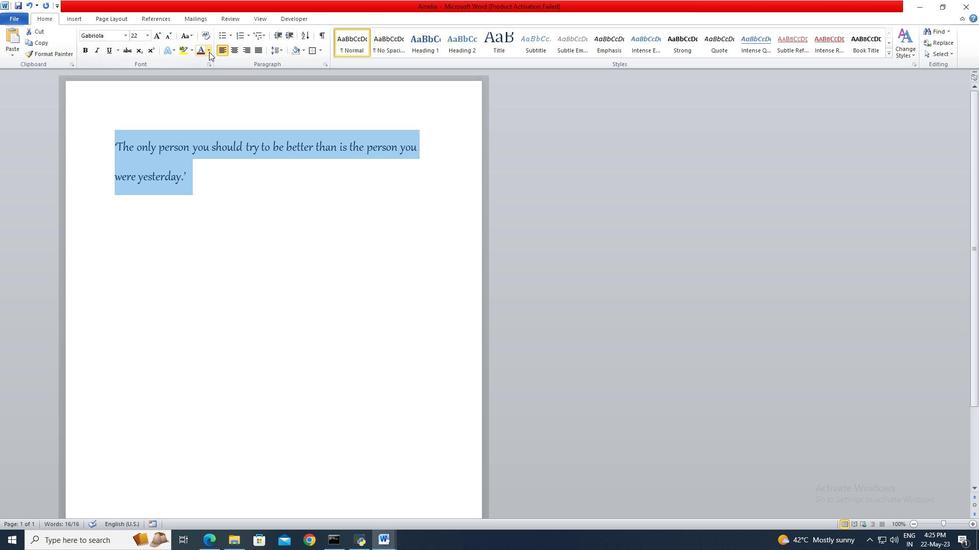 
Action: Mouse moved to (275, 137)
Screenshot: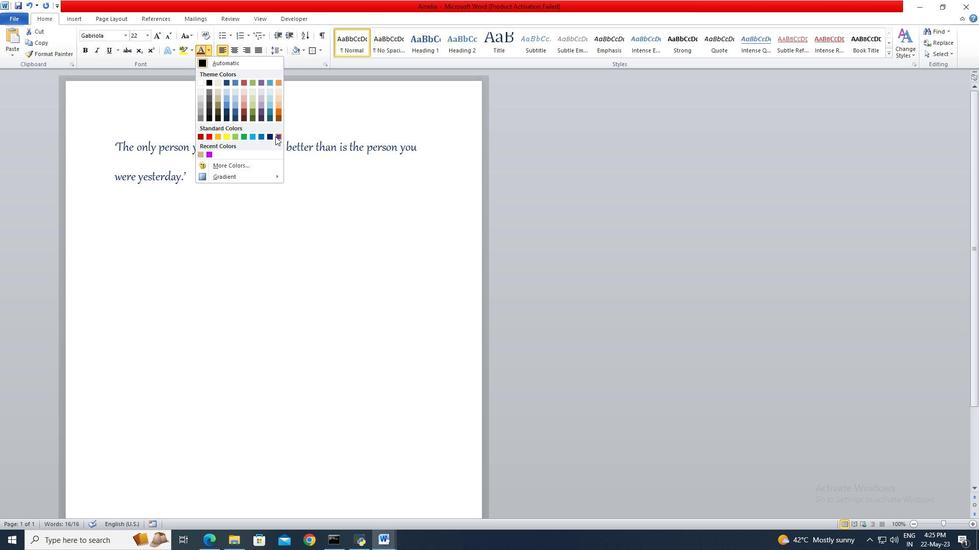 
Action: Mouse pressed left at (275, 137)
Screenshot: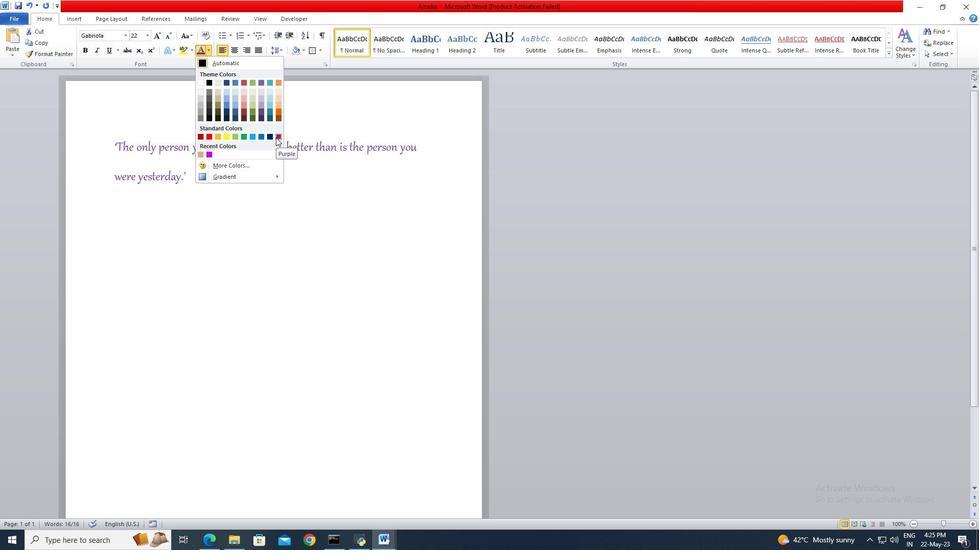 
Action: Mouse moved to (271, 184)
Screenshot: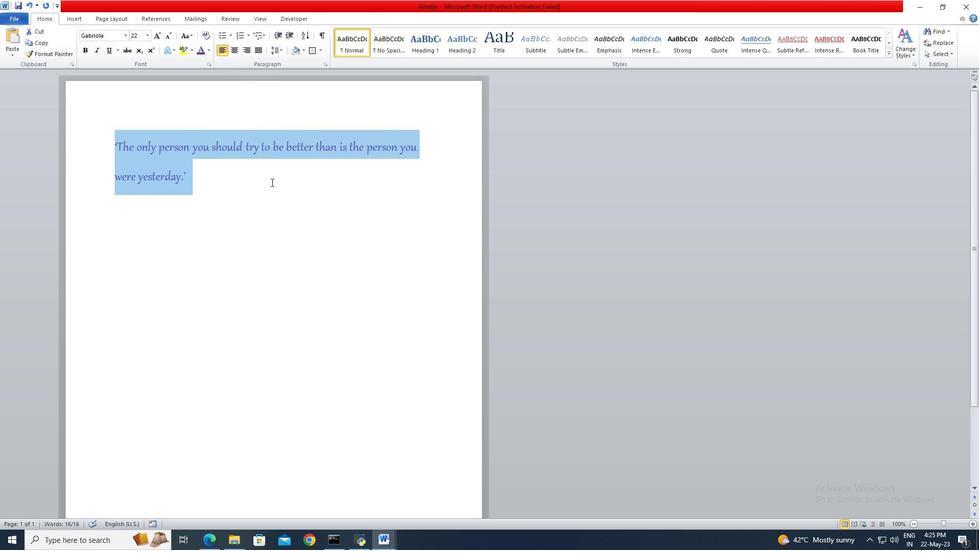 
Action: Mouse pressed left at (271, 184)
Screenshot: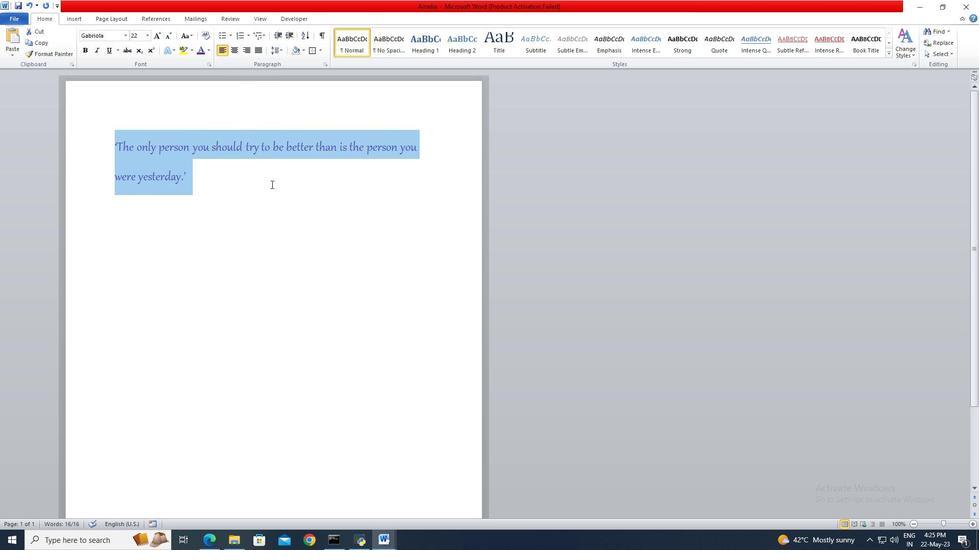 
